 Task: Add Charlotte's Web Hemp Infused Balm to the cart.
Action: Mouse moved to (815, 280)
Screenshot: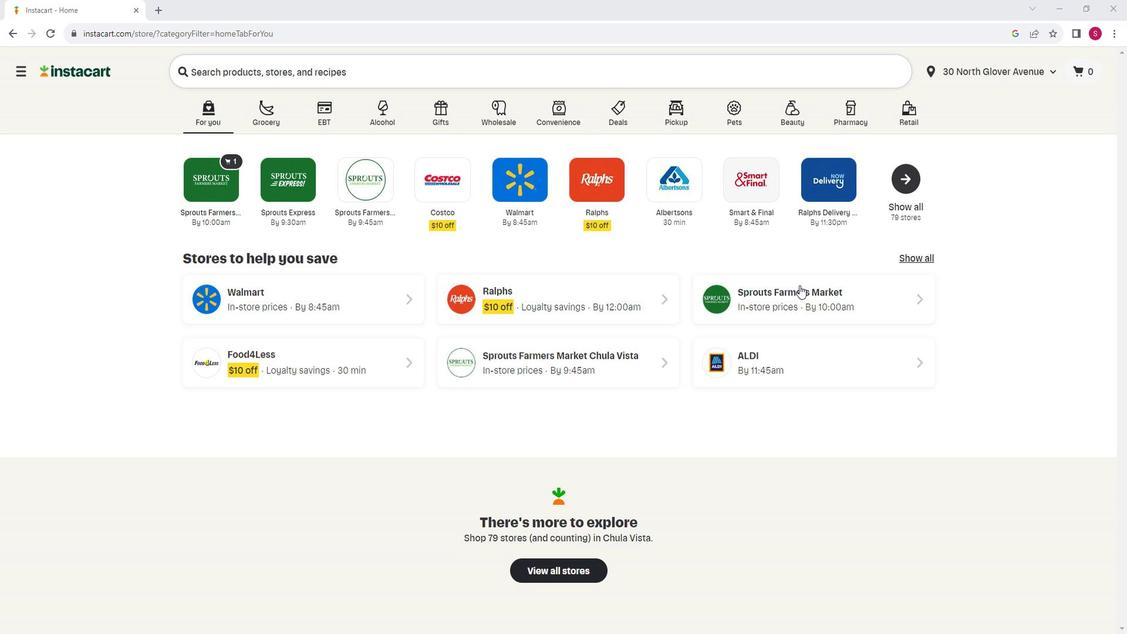 
Action: Mouse pressed left at (815, 280)
Screenshot: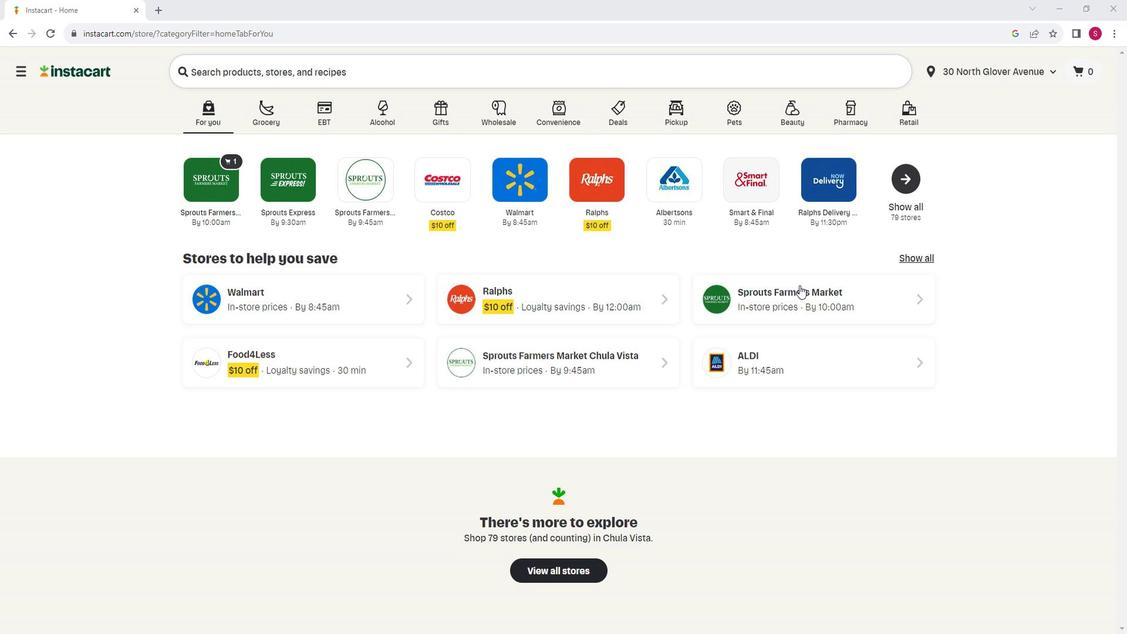 
Action: Mouse moved to (83, 395)
Screenshot: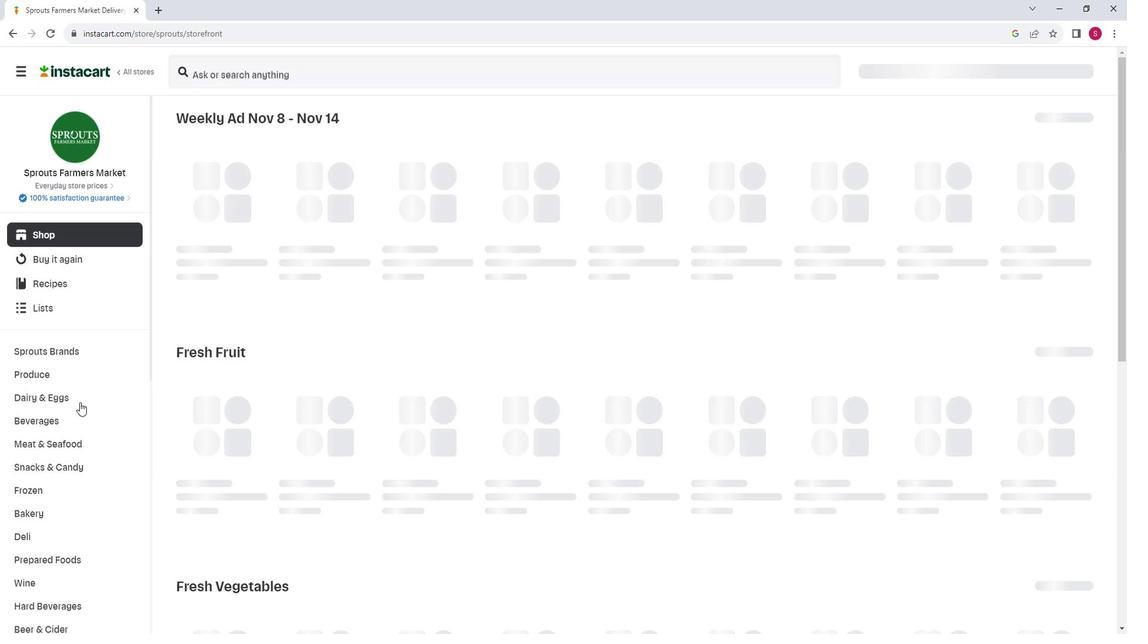 
Action: Mouse scrolled (83, 395) with delta (0, 0)
Screenshot: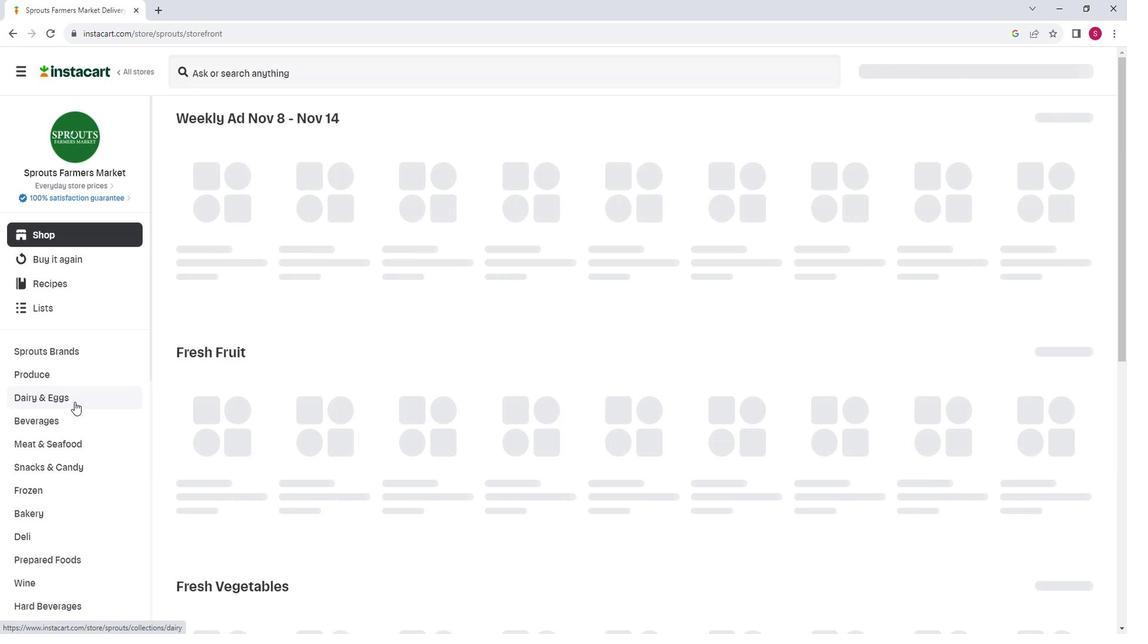 
Action: Mouse scrolled (83, 395) with delta (0, 0)
Screenshot: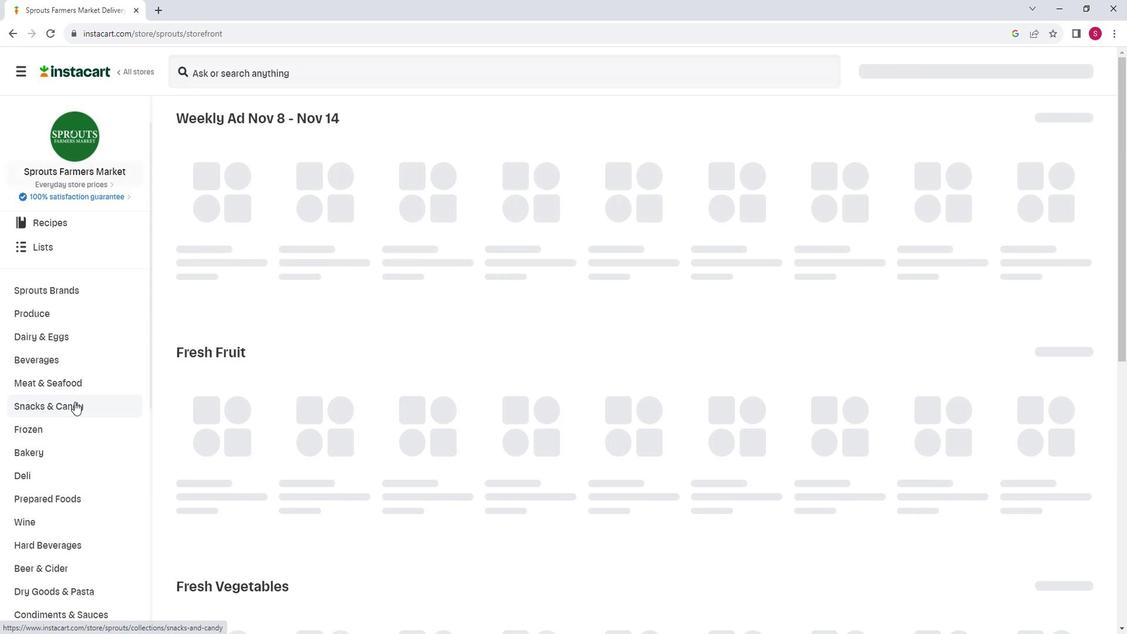 
Action: Mouse scrolled (83, 395) with delta (0, 0)
Screenshot: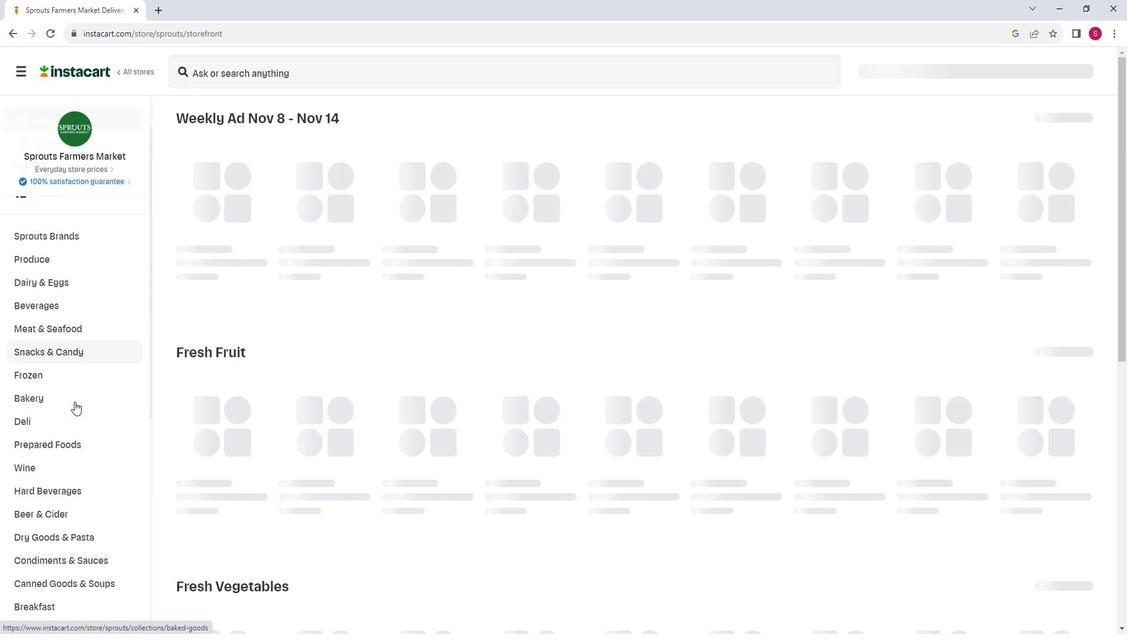 
Action: Mouse scrolled (83, 395) with delta (0, 0)
Screenshot: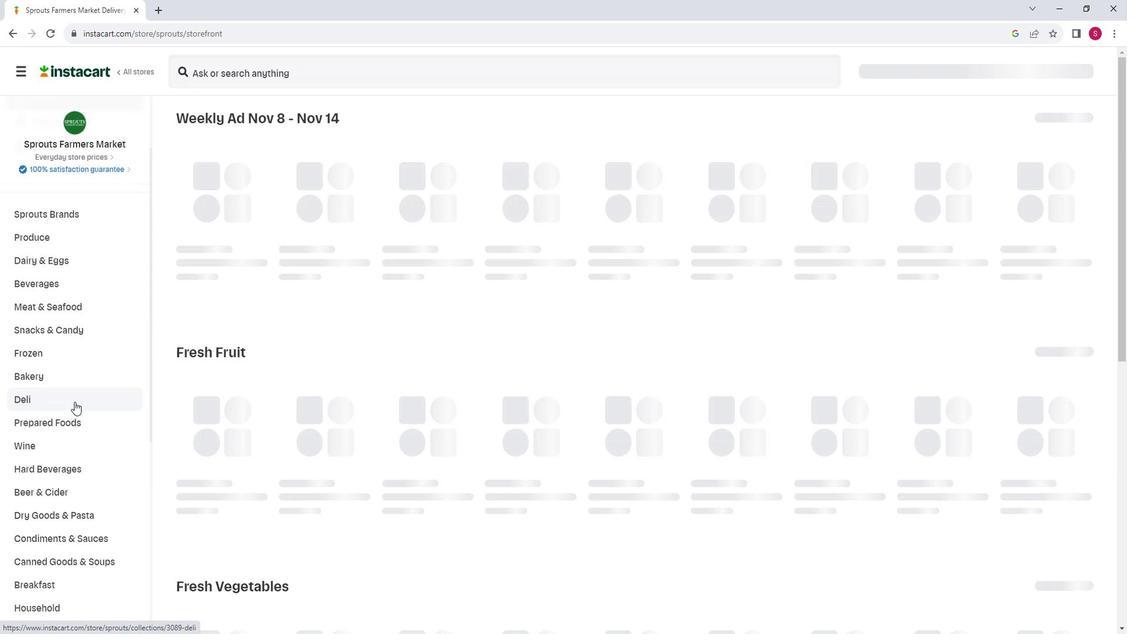 
Action: Mouse moved to (82, 393)
Screenshot: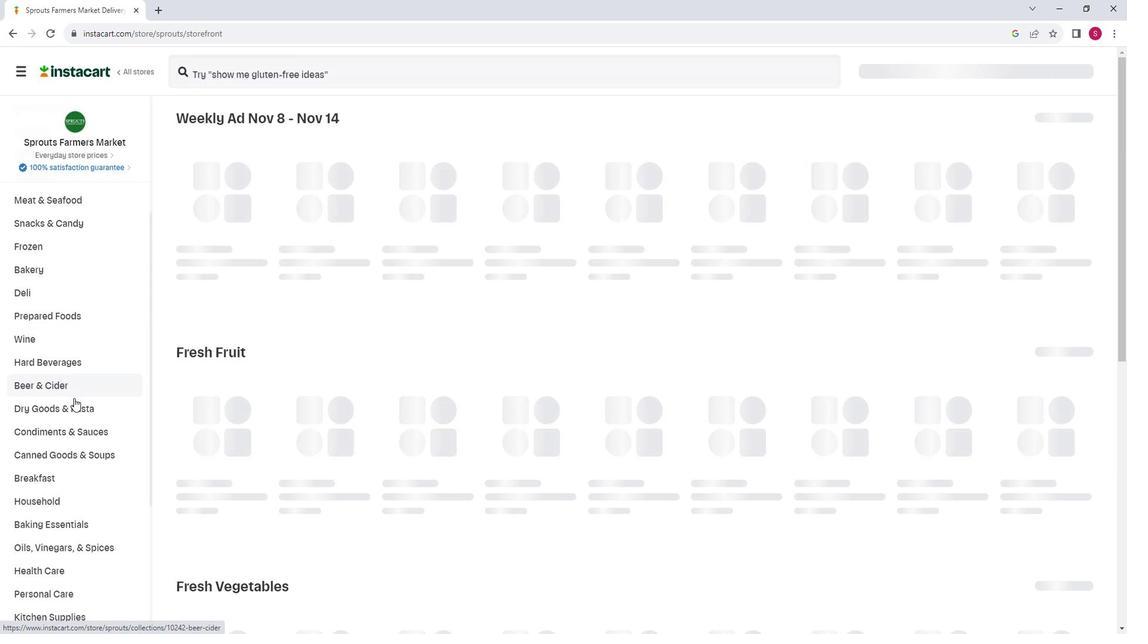 
Action: Mouse scrolled (82, 393) with delta (0, 0)
Screenshot: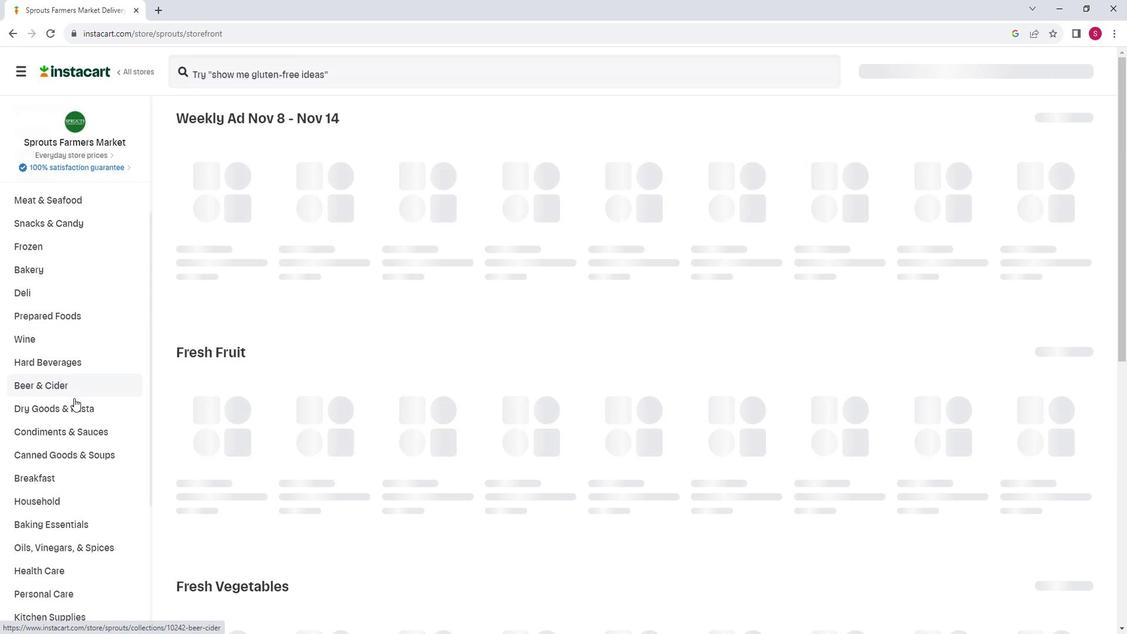 
Action: Mouse scrolled (82, 393) with delta (0, 0)
Screenshot: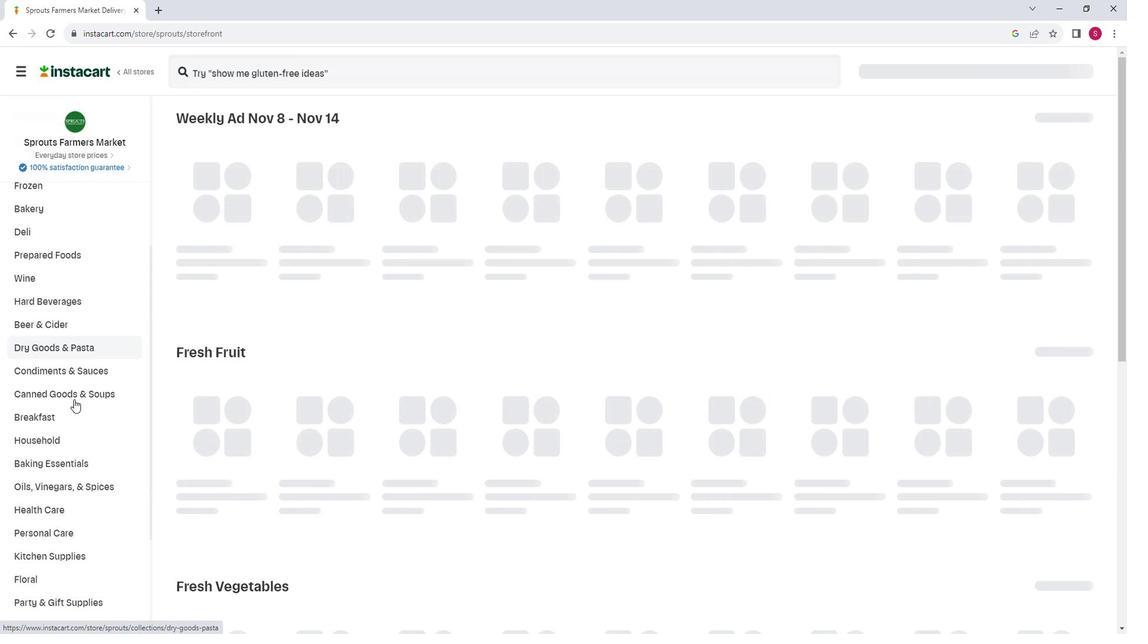 
Action: Mouse moved to (78, 461)
Screenshot: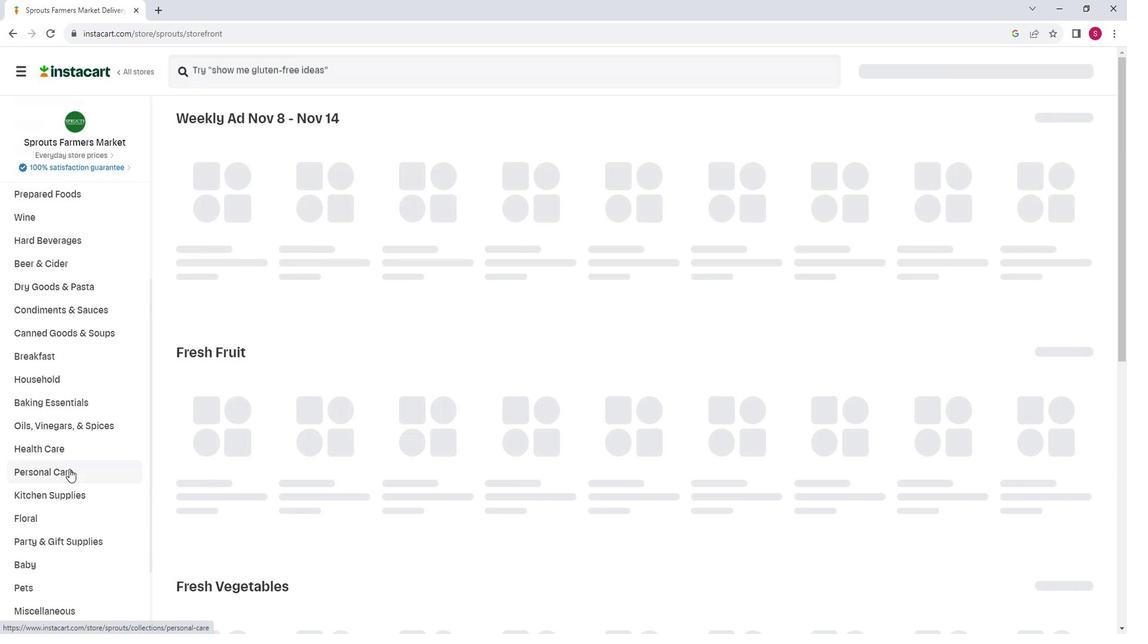 
Action: Mouse pressed left at (78, 461)
Screenshot: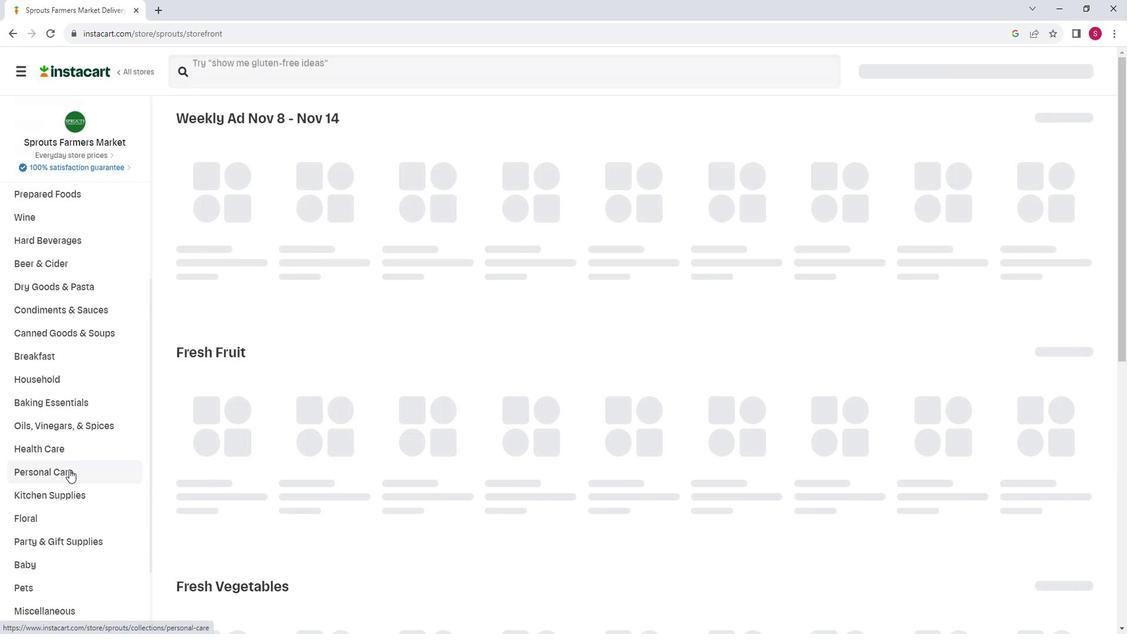 
Action: Mouse moved to (293, 159)
Screenshot: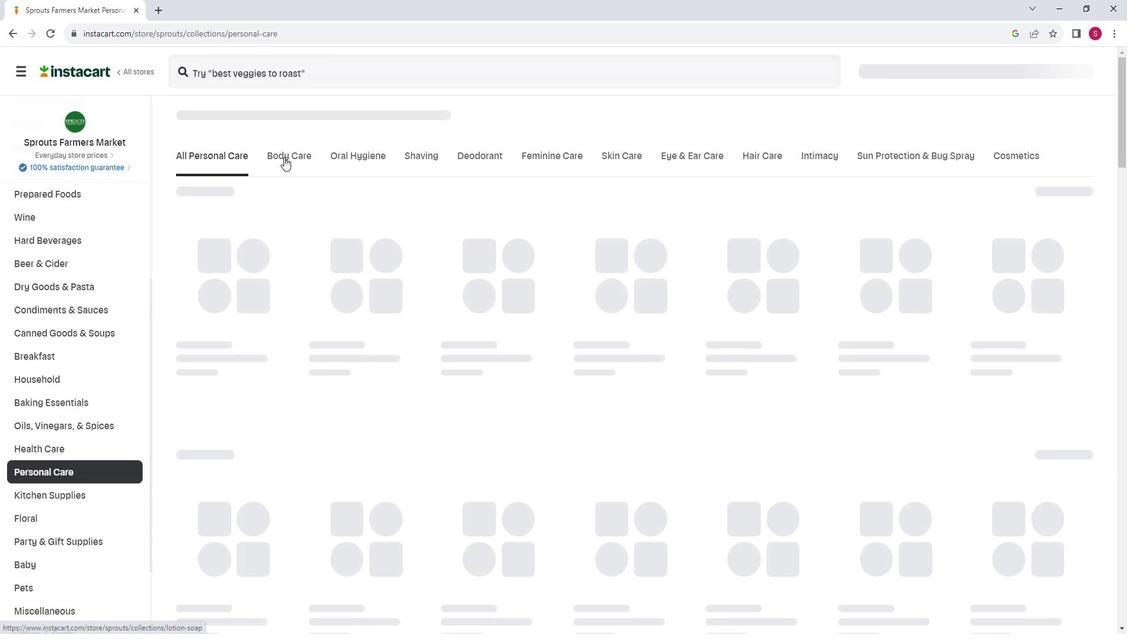 
Action: Mouse pressed left at (293, 159)
Screenshot: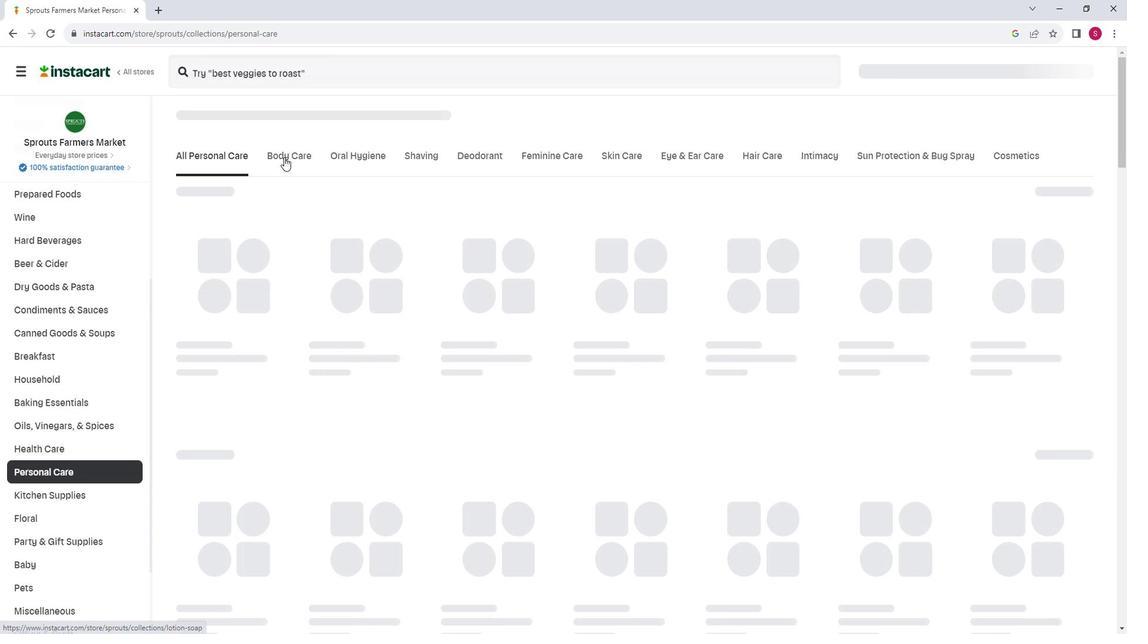 
Action: Mouse moved to (490, 209)
Screenshot: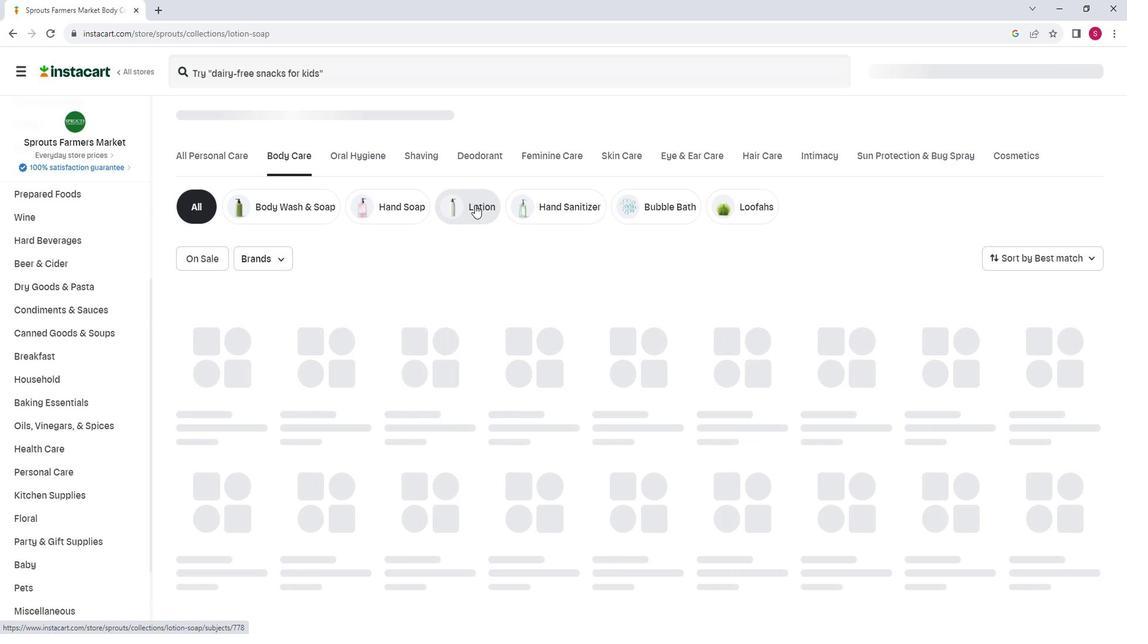 
Action: Mouse pressed left at (490, 209)
Screenshot: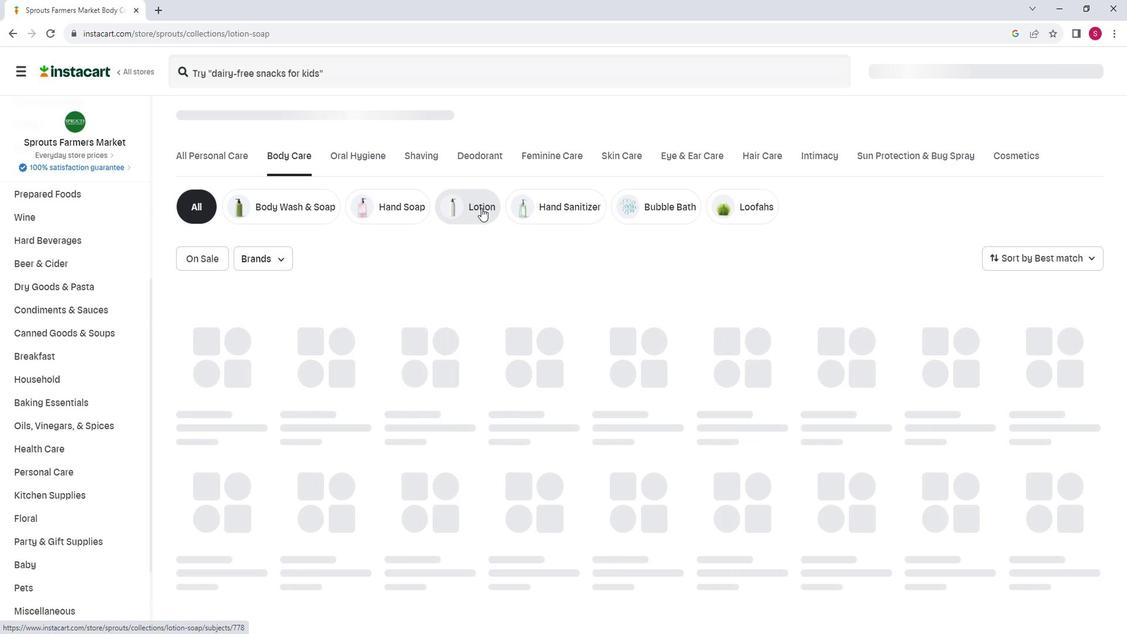 
Action: Mouse moved to (333, 75)
Screenshot: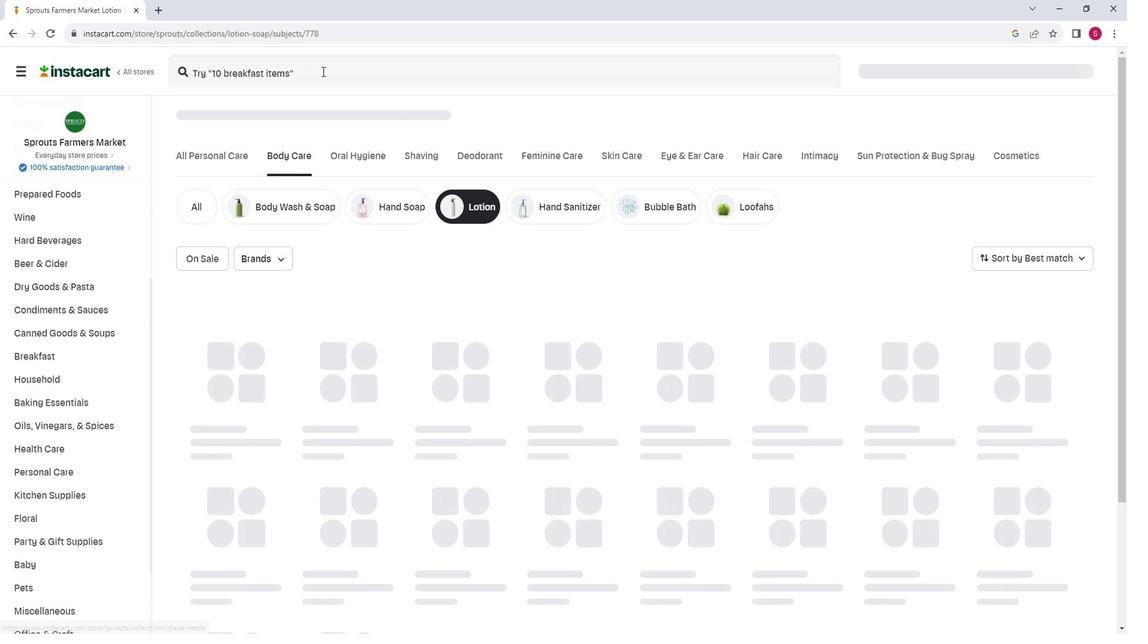
Action: Mouse pressed left at (333, 75)
Screenshot: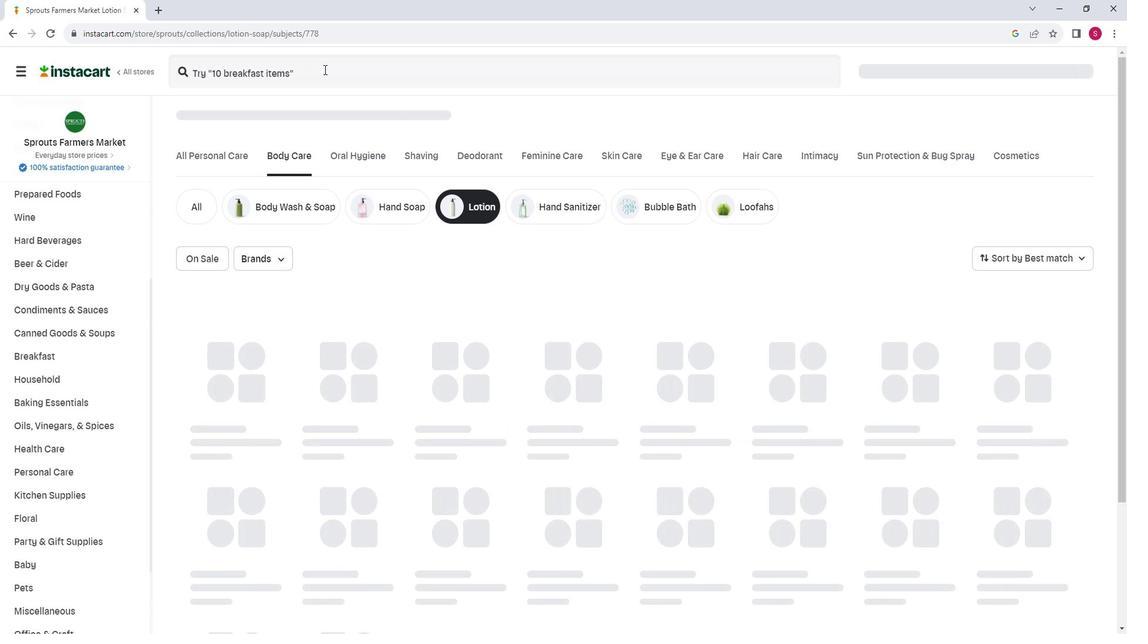 
Action: Key pressed <Key.shift>Cahr<Key.backspace><Key.backspace><Key.backspace>harlotte's<Key.space><Key.shift>Web<Key.space><Key.shift><Key.shift><Key.shift>Hemp<Key.space><Key.shift>Infused<Key.space><Key.shift>Balm<Key.space><Key.enter>
Screenshot: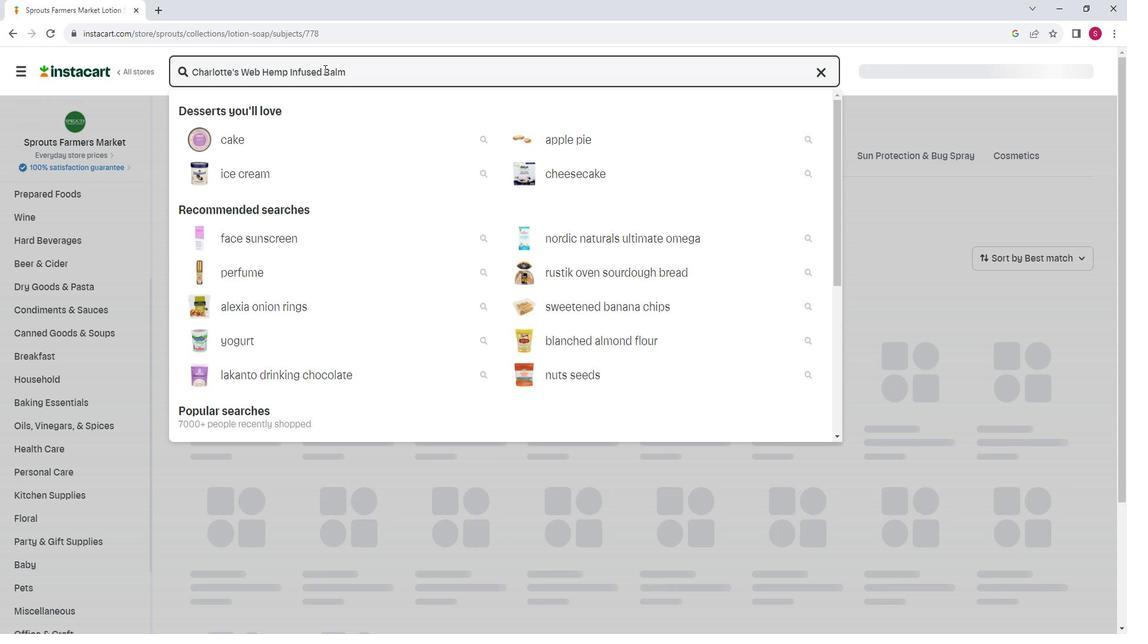 
Action: Mouse moved to (190, 191)
Screenshot: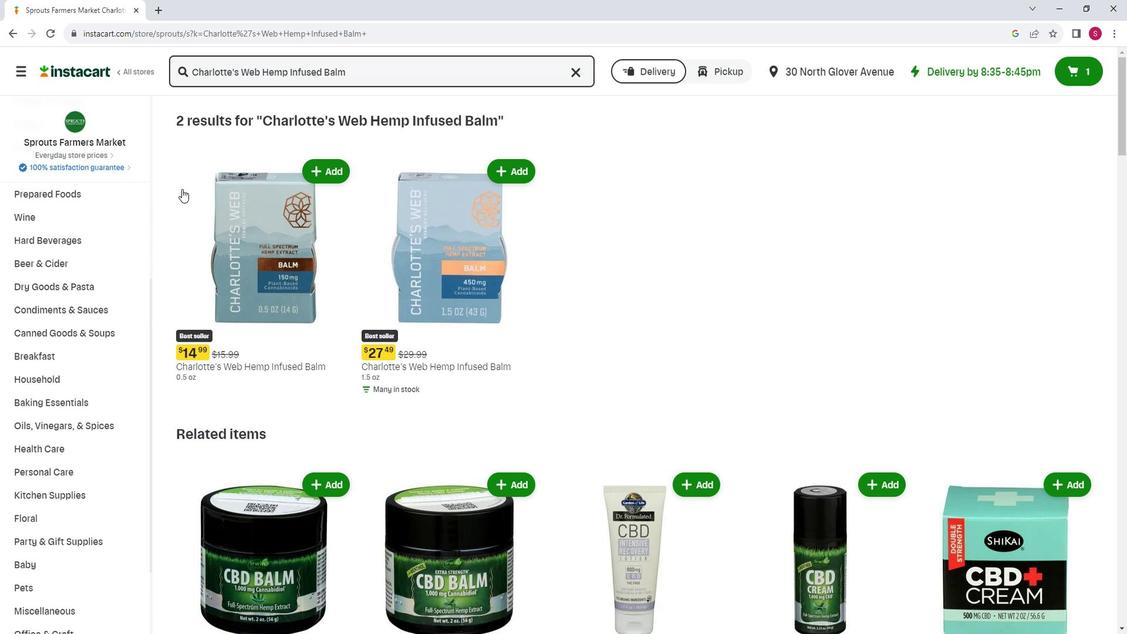 
Action: Mouse scrolled (190, 190) with delta (0, 0)
Screenshot: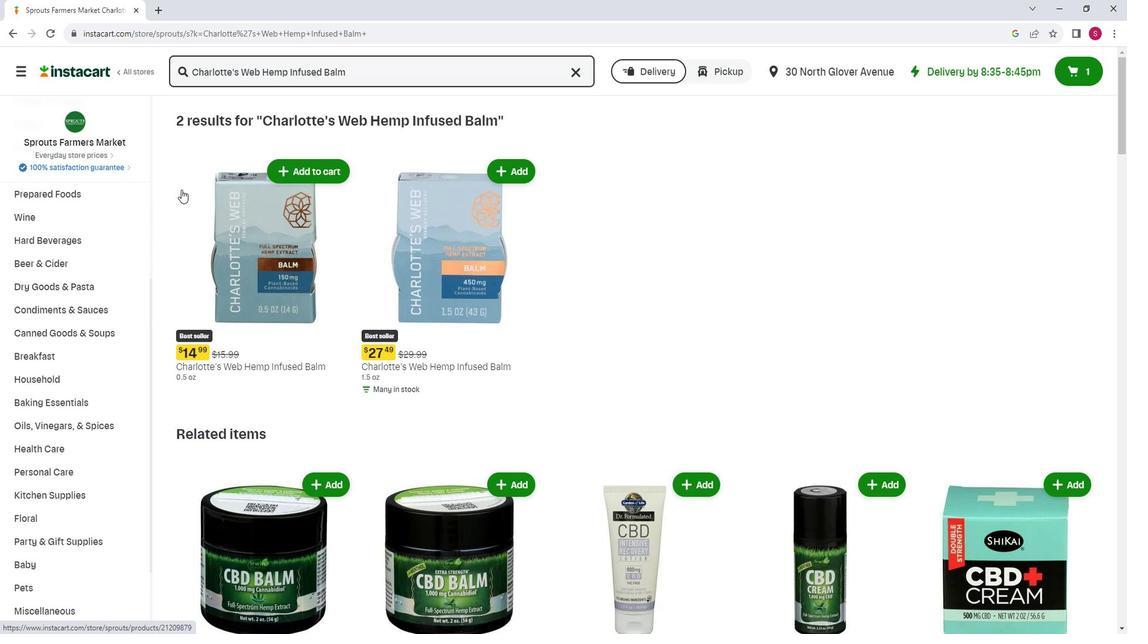 
Action: Mouse scrolled (190, 192) with delta (0, 0)
Screenshot: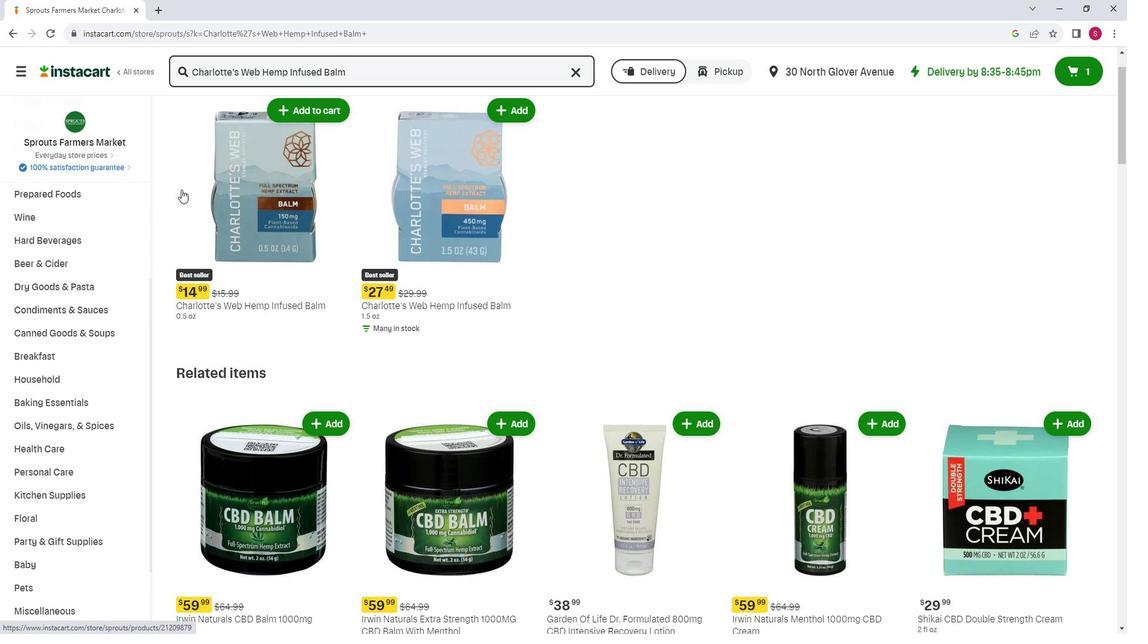 
Action: Mouse scrolled (190, 192) with delta (0, 0)
Screenshot: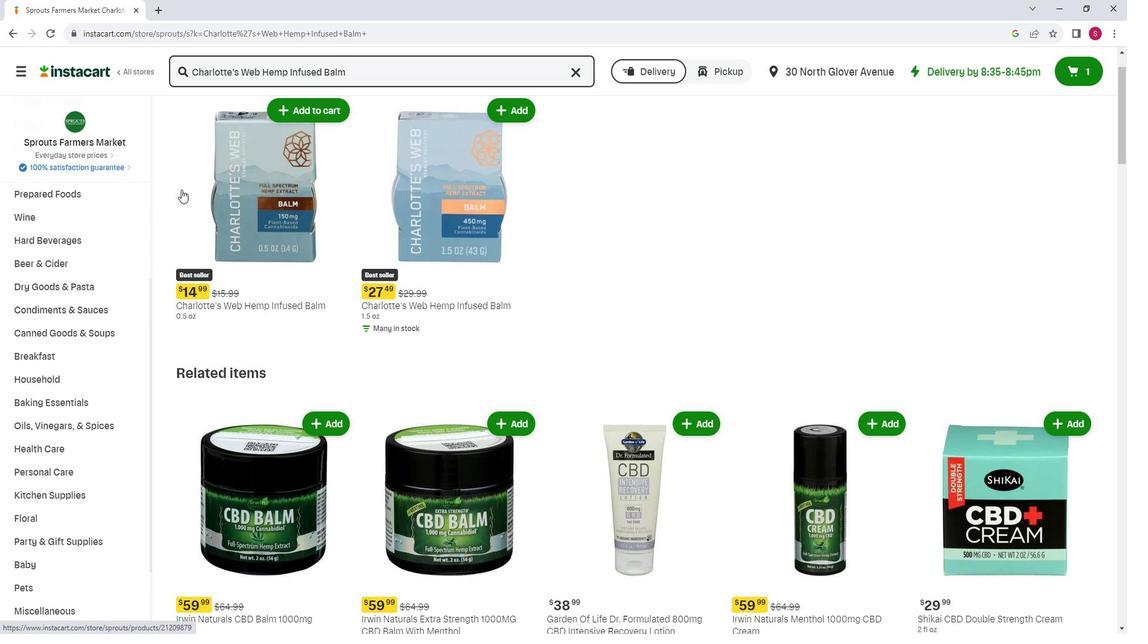 
Action: Mouse scrolled (190, 192) with delta (0, 0)
Screenshot: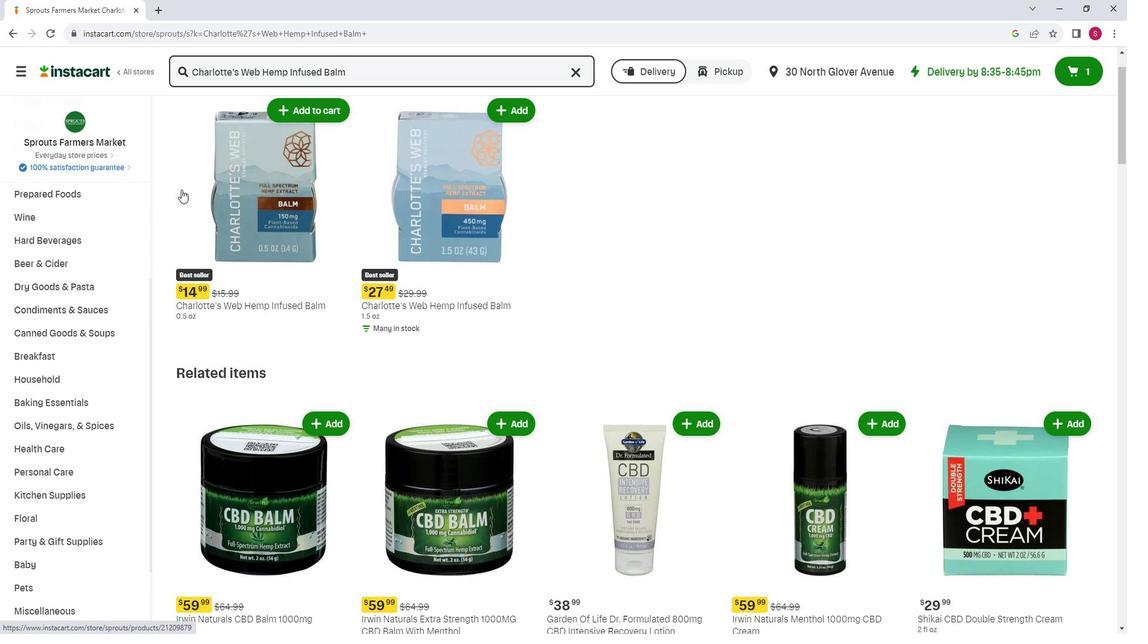
Action: Mouse moved to (317, 169)
Screenshot: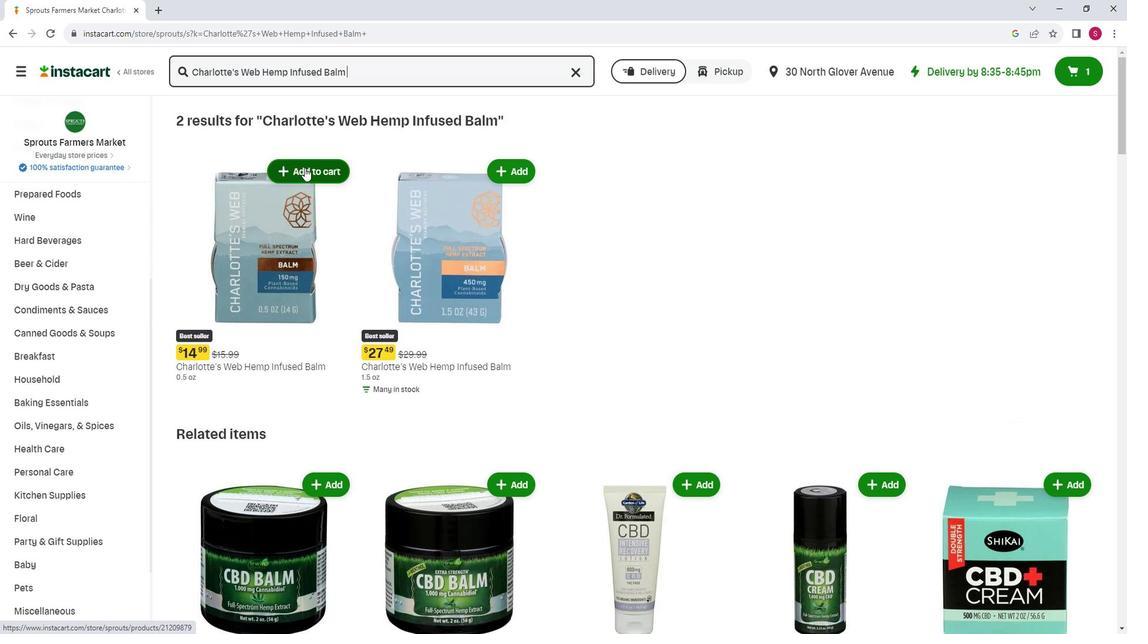 
Action: Mouse pressed left at (317, 169)
Screenshot: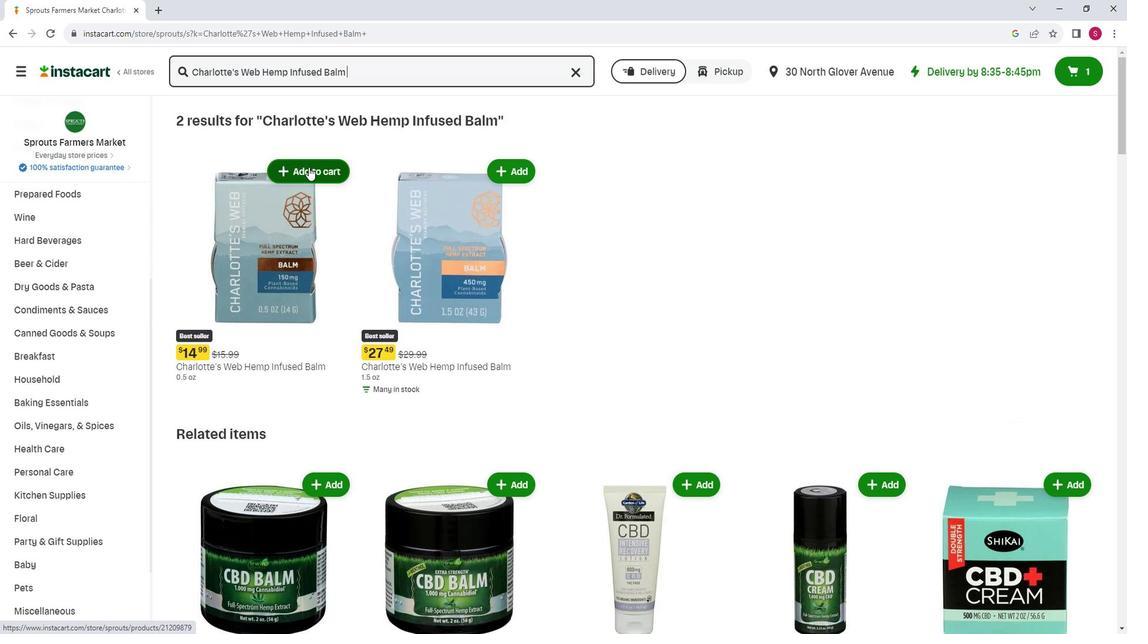 
Action: Mouse moved to (452, 137)
Screenshot: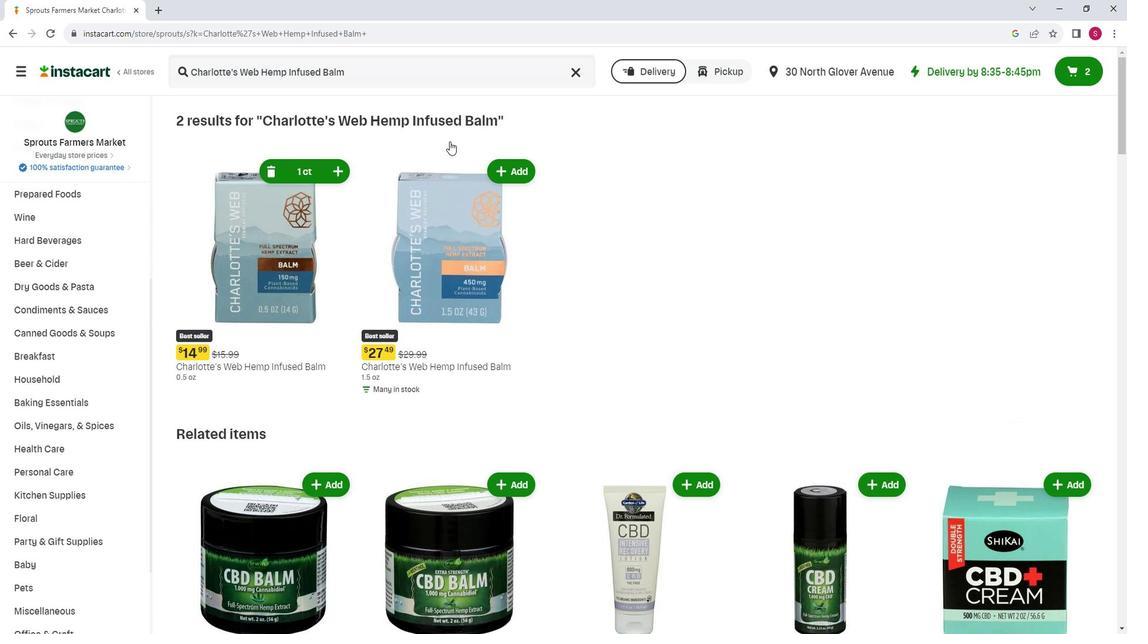 
